Task: Use the formula "DMIN" in spreadsheet "Project portfolio".
Action: Mouse pressed left at (578, 322)
Screenshot: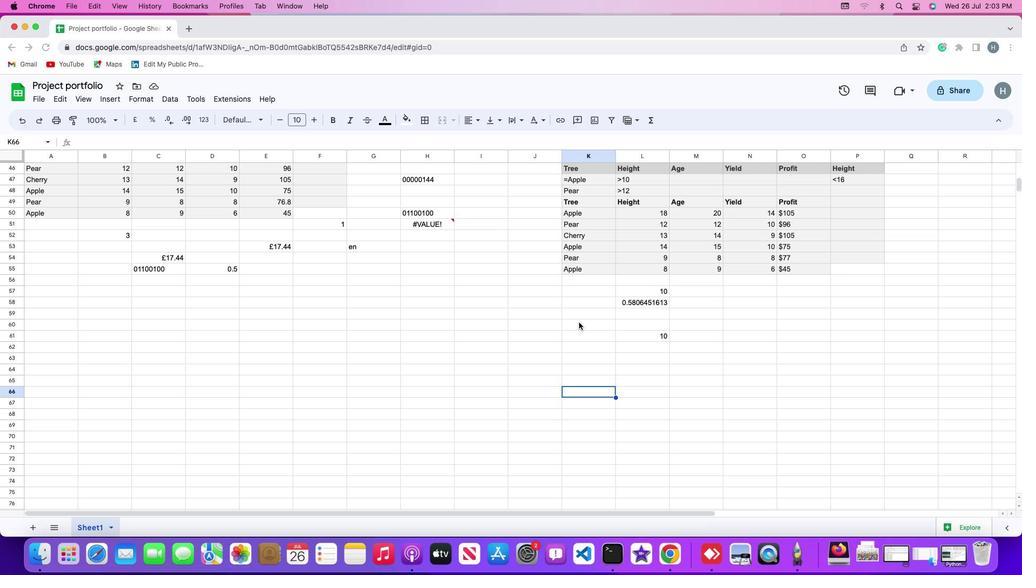 
Action: Mouse moved to (577, 325)
Screenshot: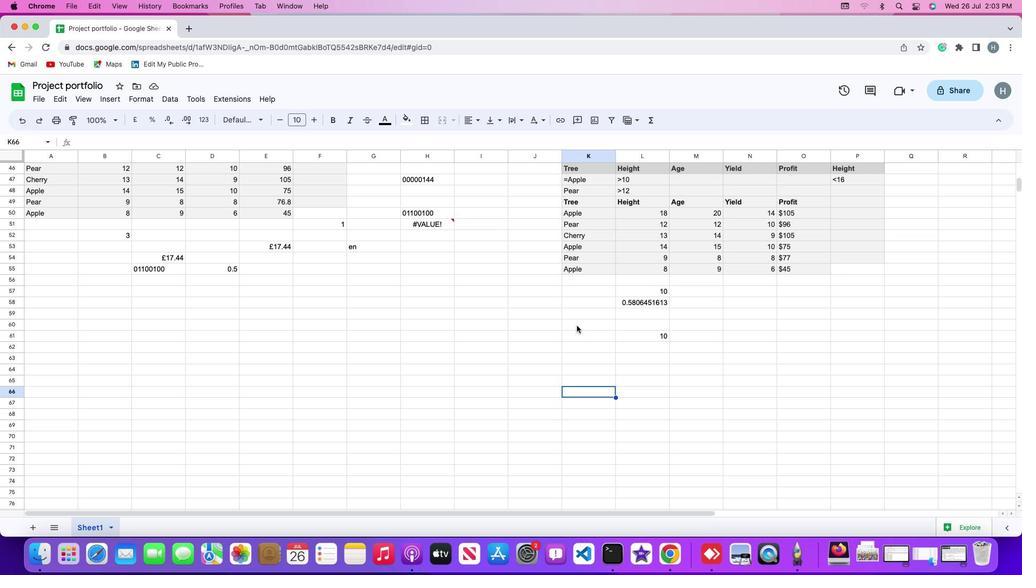 
Action: Mouse pressed left at (577, 325)
Screenshot: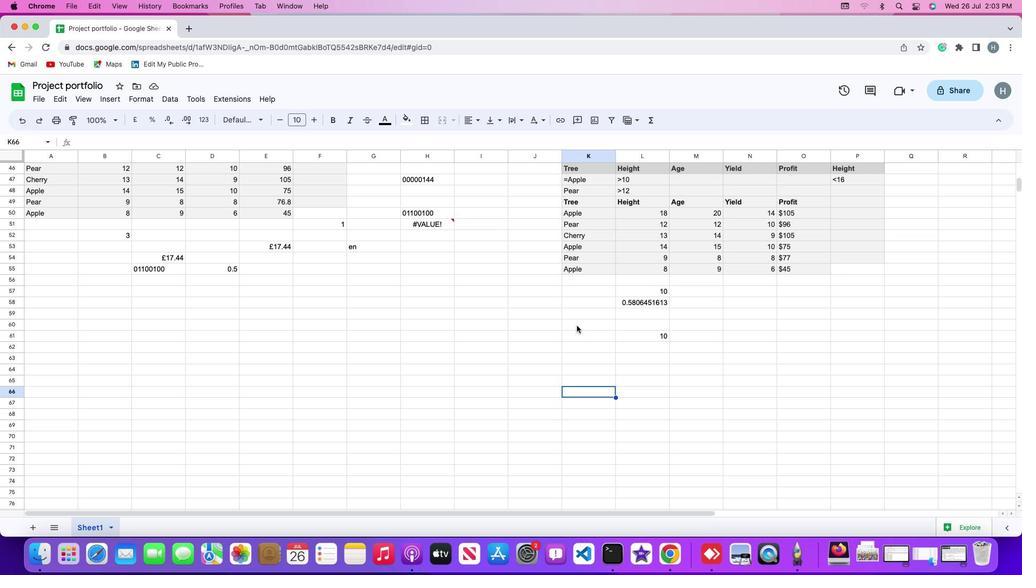 
Action: Mouse moved to (104, 100)
Screenshot: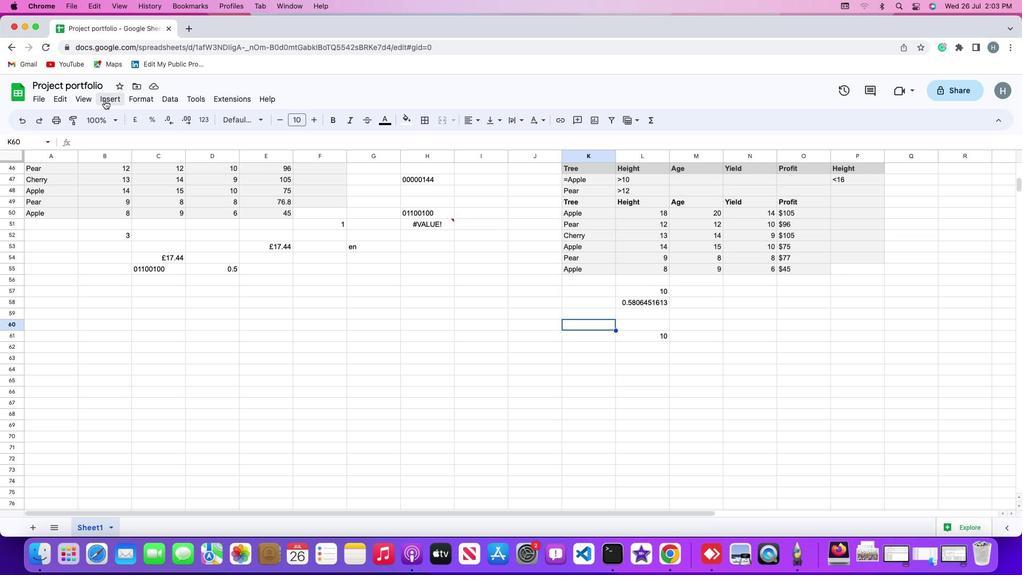 
Action: Mouse pressed left at (104, 100)
Screenshot: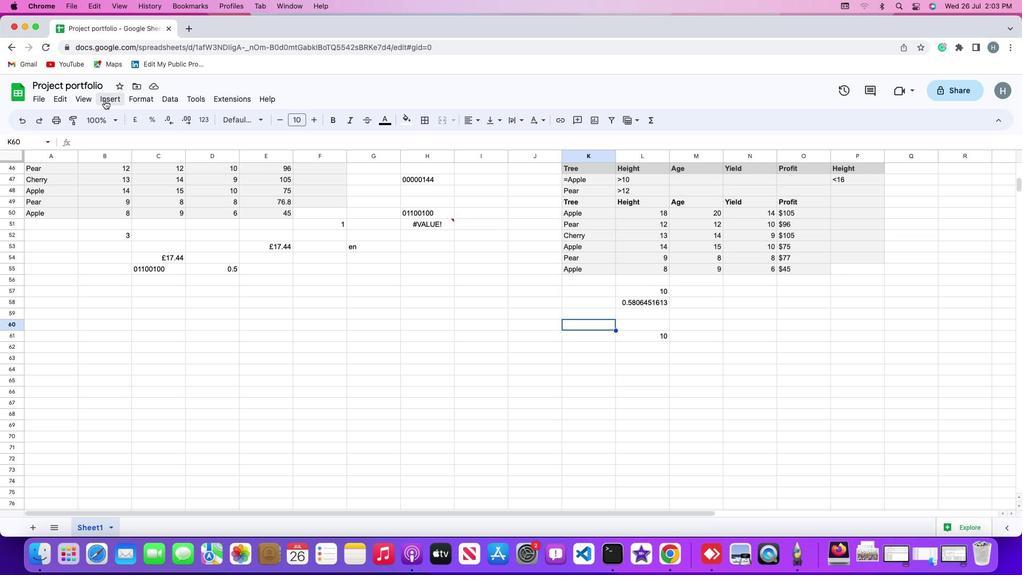 
Action: Mouse moved to (110, 270)
Screenshot: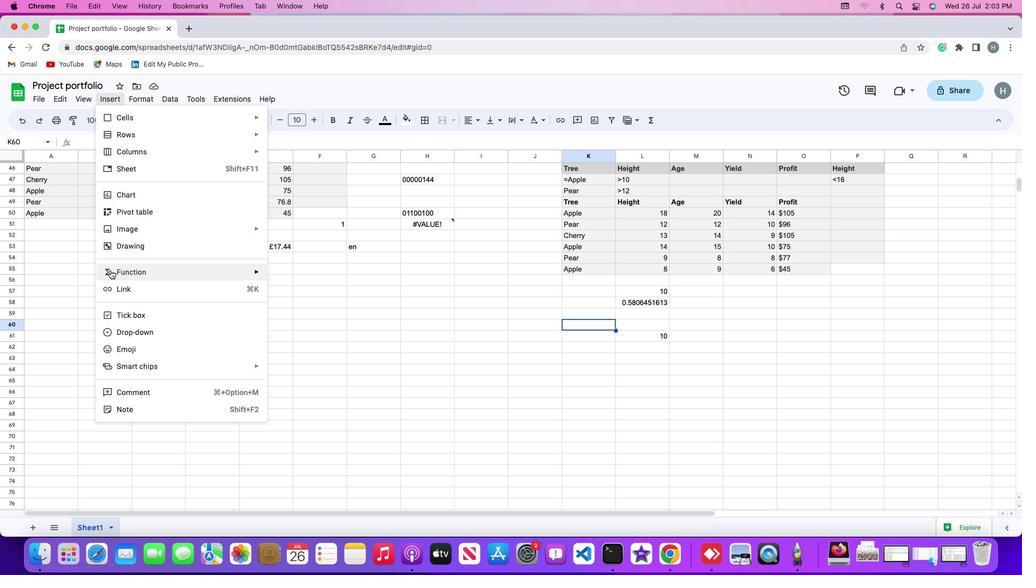 
Action: Mouse pressed left at (110, 270)
Screenshot: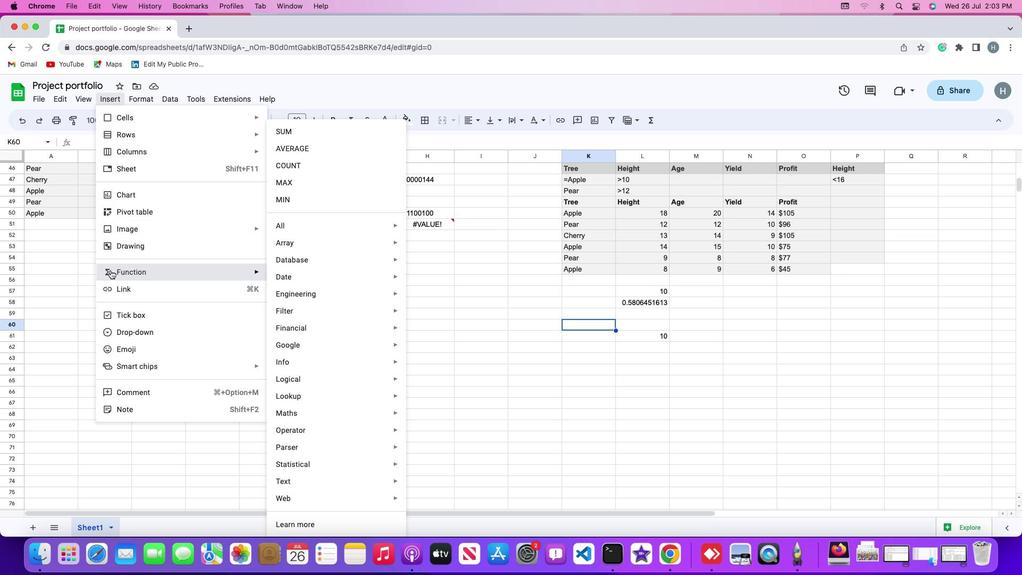 
Action: Mouse moved to (324, 228)
Screenshot: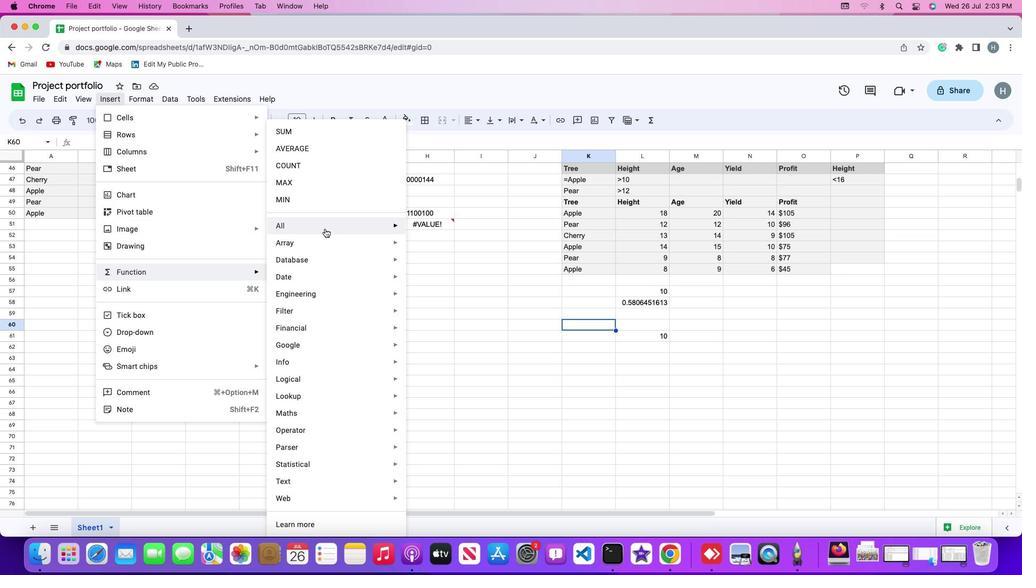 
Action: Mouse pressed left at (324, 228)
Screenshot: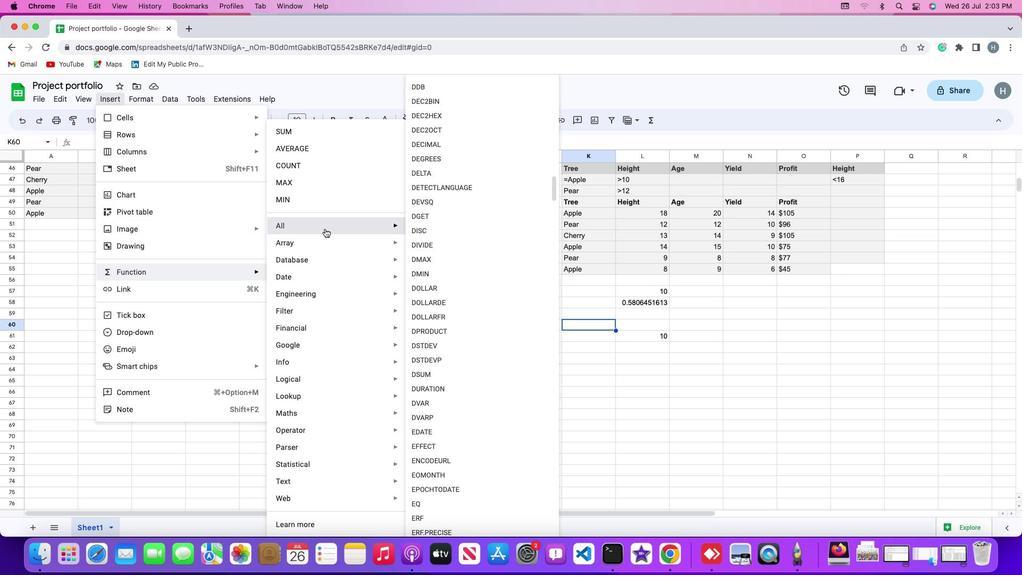 
Action: Mouse moved to (444, 274)
Screenshot: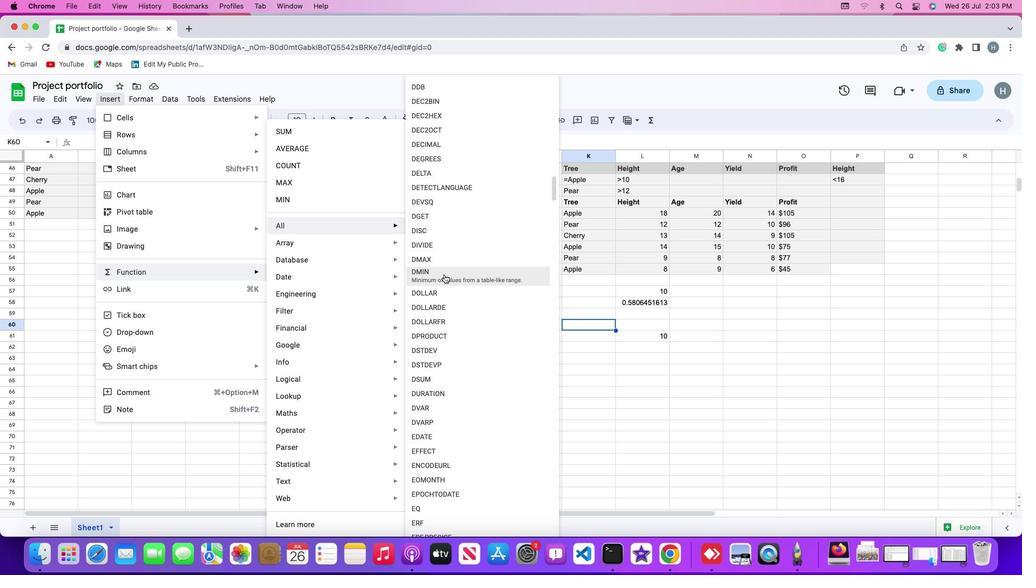 
Action: Mouse pressed left at (444, 274)
Screenshot: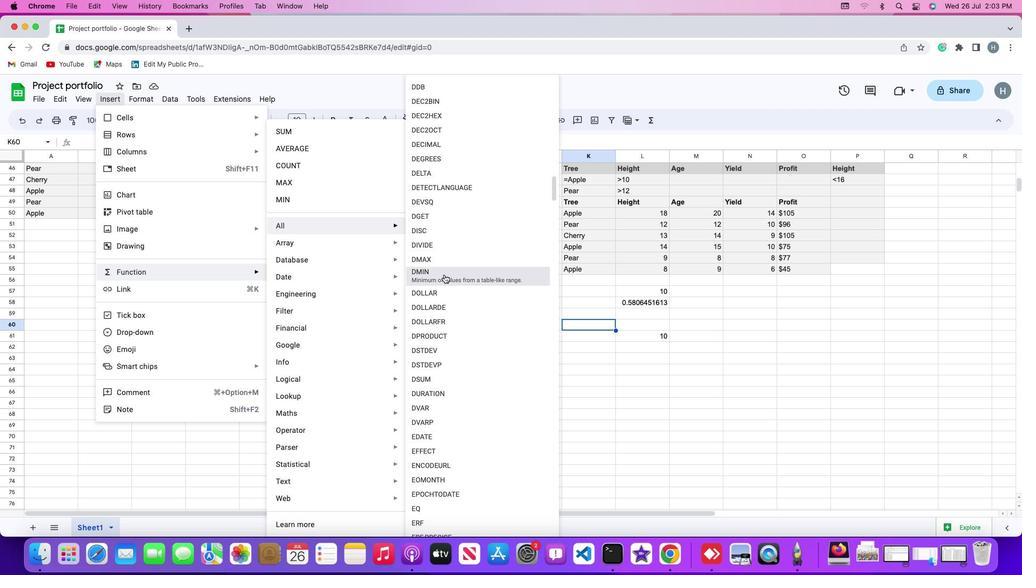 
Action: Mouse moved to (566, 201)
Screenshot: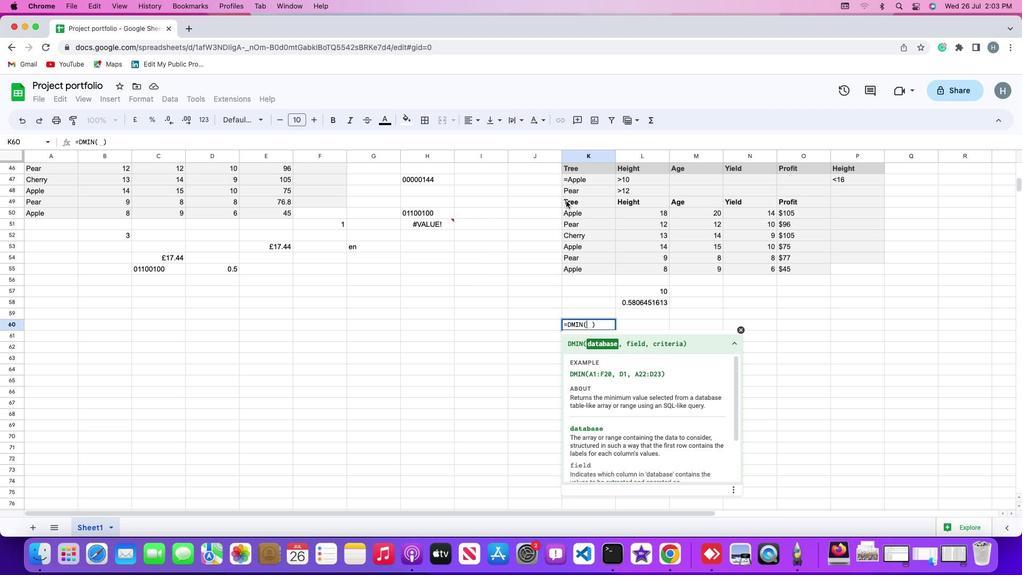 
Action: Mouse pressed left at (566, 201)
Screenshot: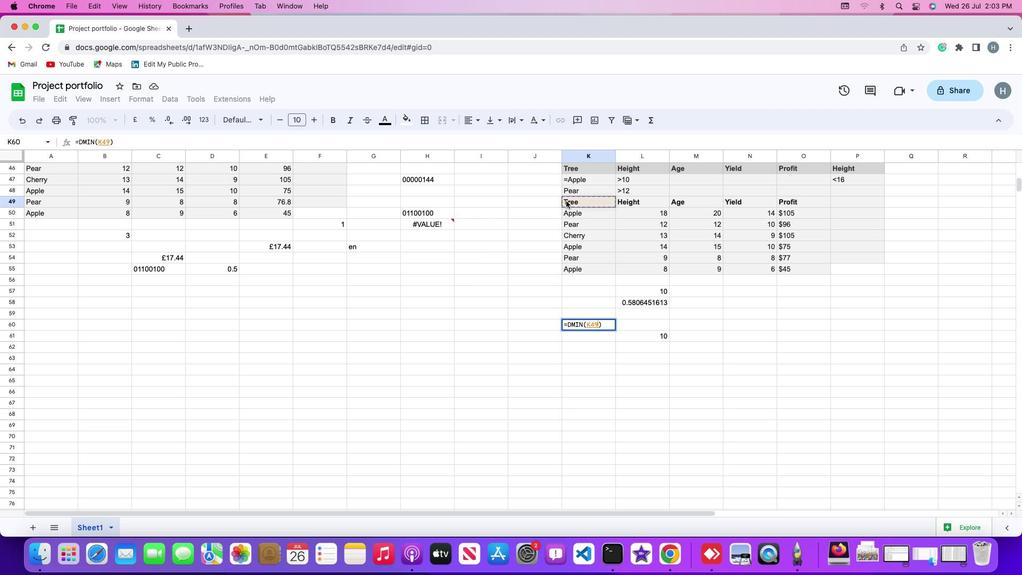 
Action: Mouse moved to (788, 265)
Screenshot: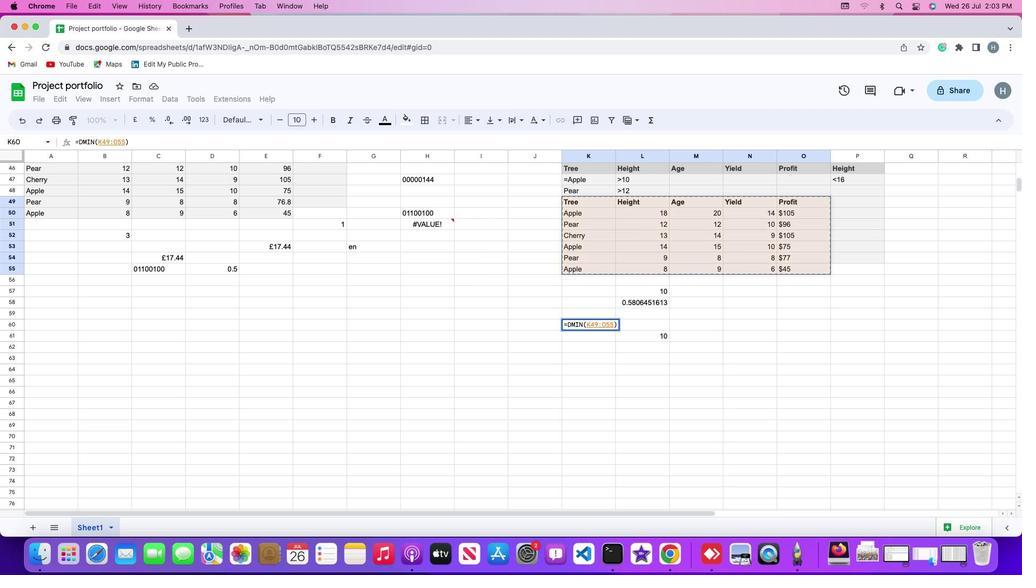 
Action: Key pressed ','Key.shift_r
Screenshot: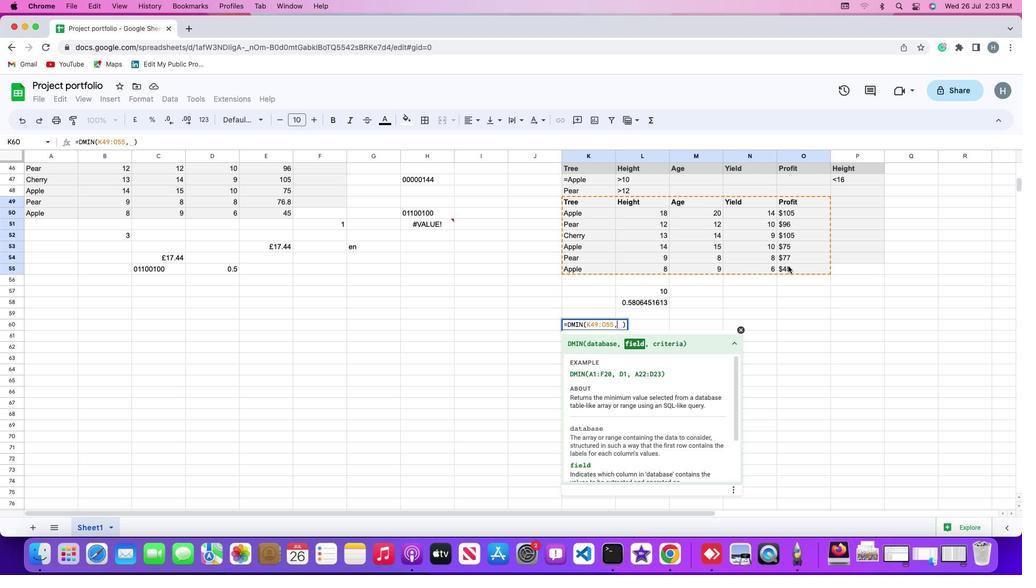 
Action: Mouse moved to (788, 265)
Screenshot: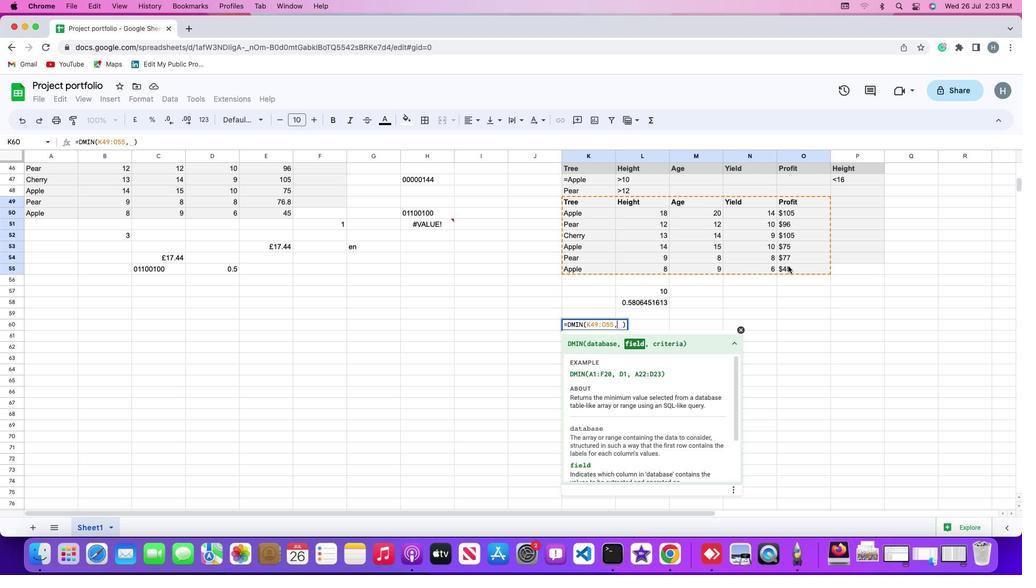 
Action: Key pressed '"'
Screenshot: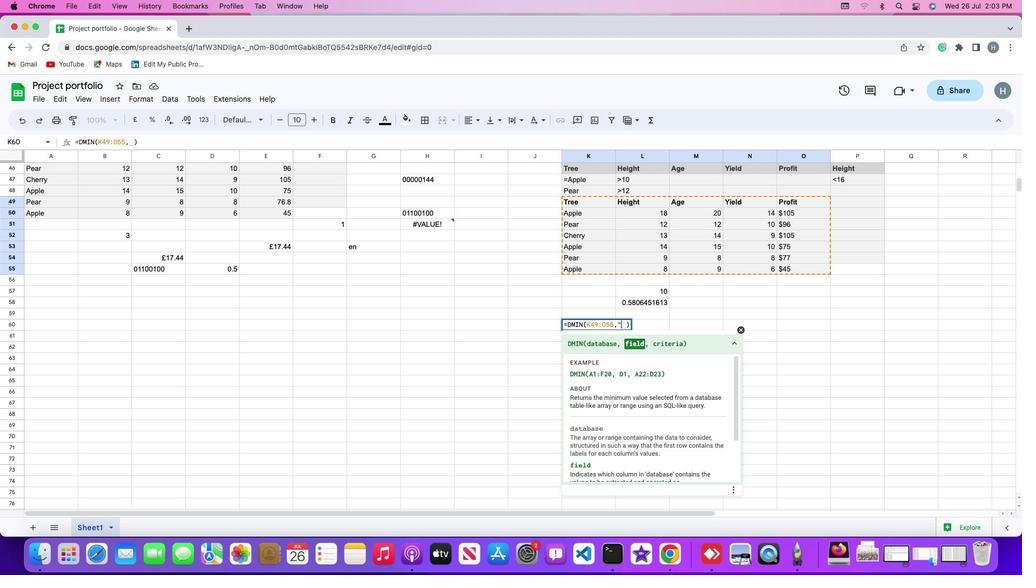 
Action: Mouse moved to (788, 266)
Screenshot: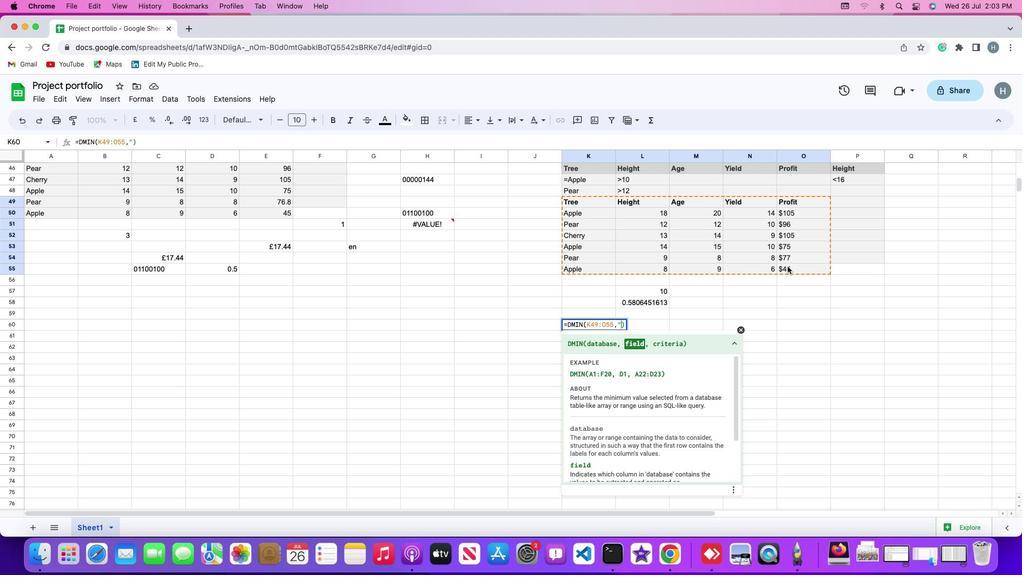 
Action: Key pressed 'y'
Screenshot: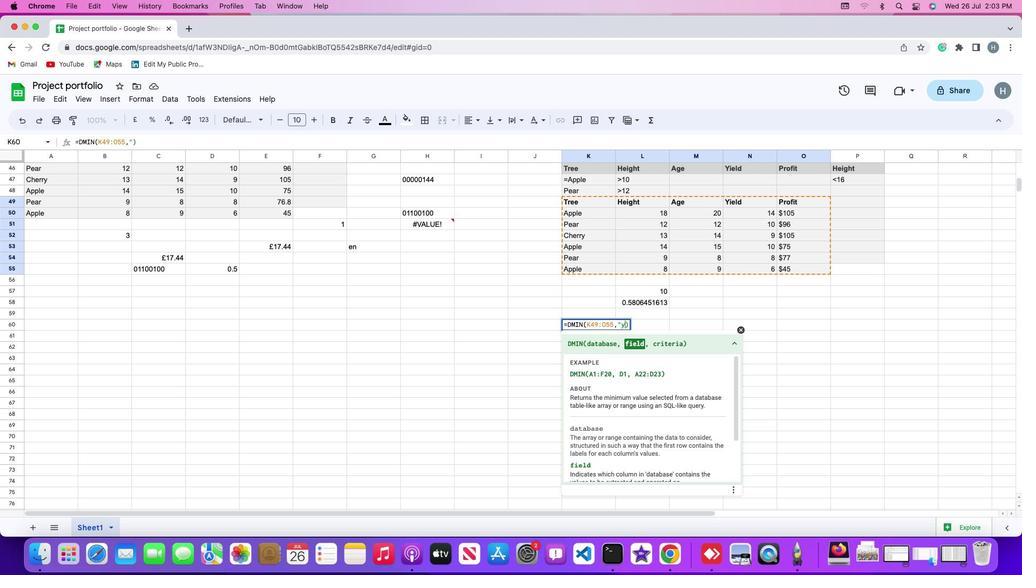 
Action: Mouse moved to (787, 266)
Screenshot: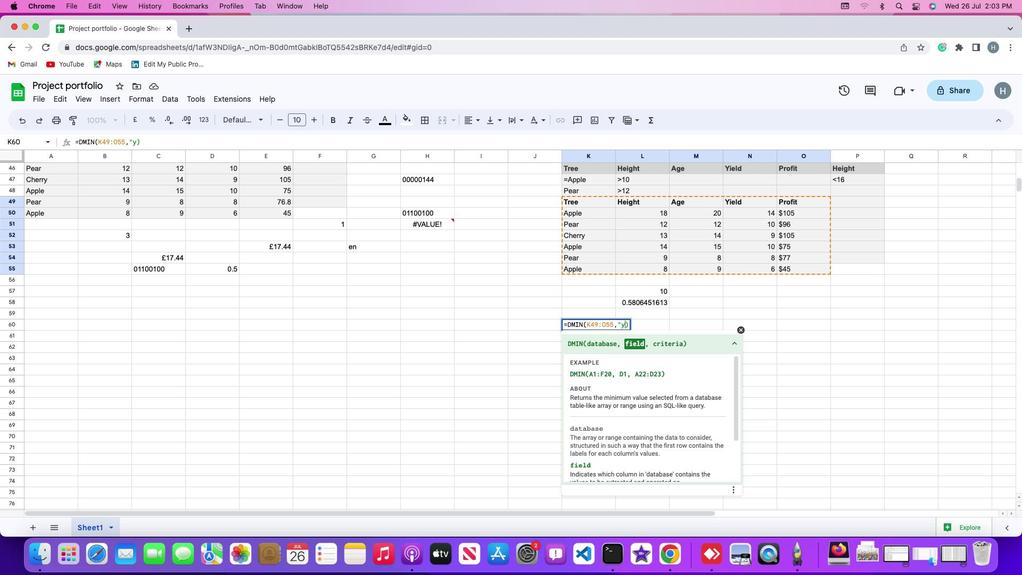 
Action: Key pressed 'i''e''l'
Screenshot: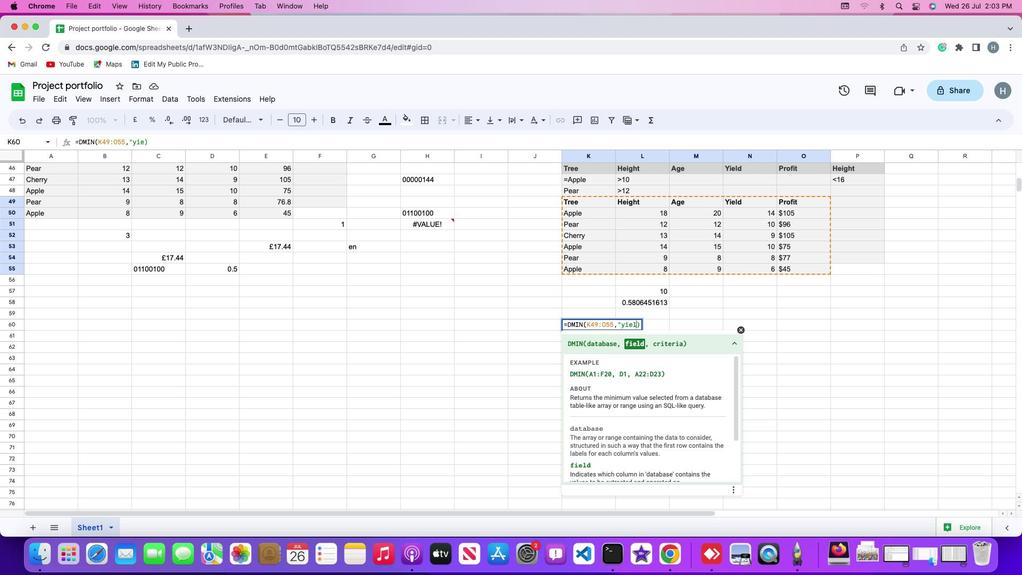 
Action: Mouse moved to (787, 266)
Screenshot: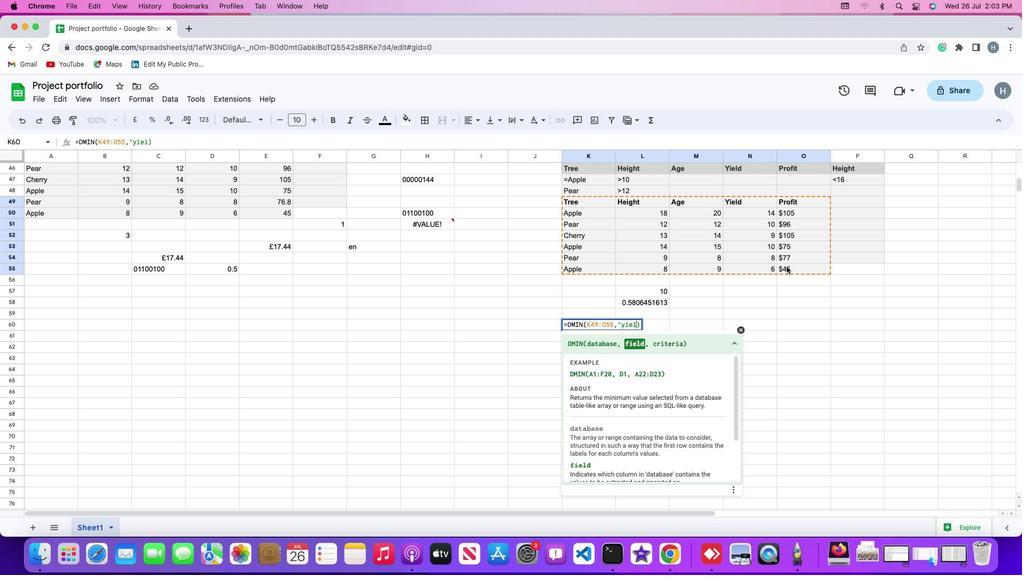 
Action: Key pressed Key.shift_r'"'
Screenshot: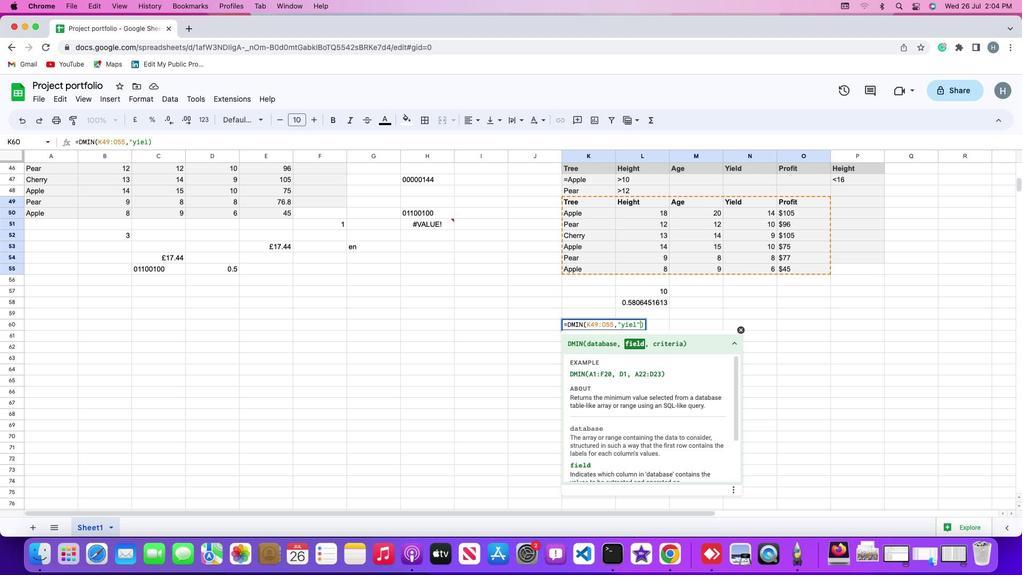 
Action: Mouse moved to (756, 270)
Screenshot: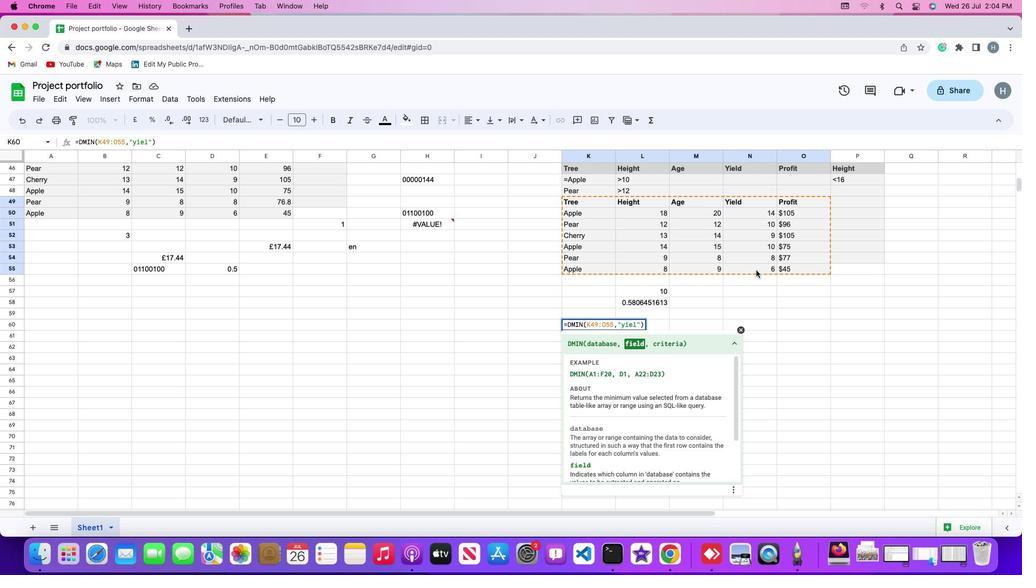 
Action: Key pressed Key.left'd'Key.right','
Screenshot: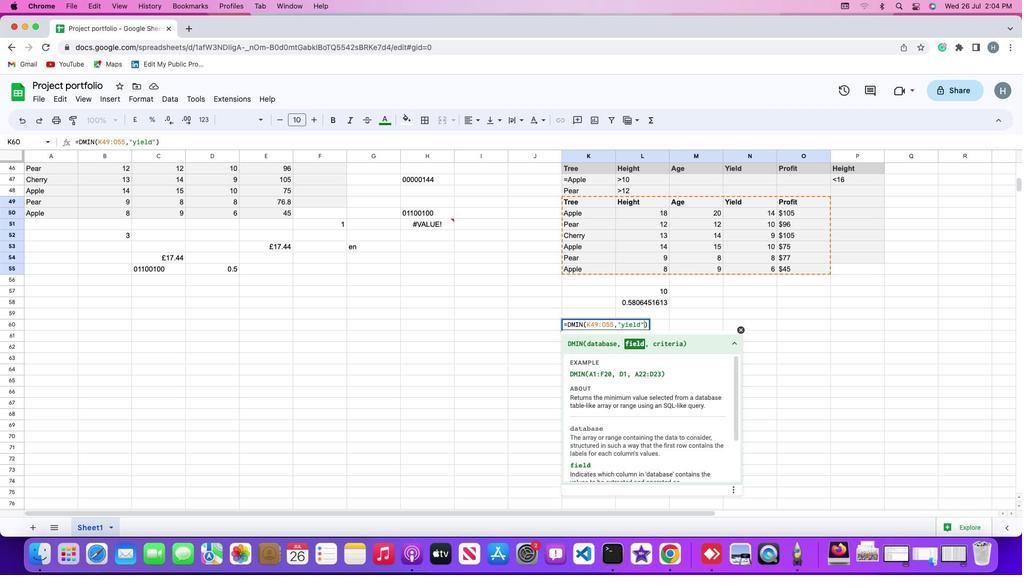 
Action: Mouse moved to (576, 167)
Screenshot: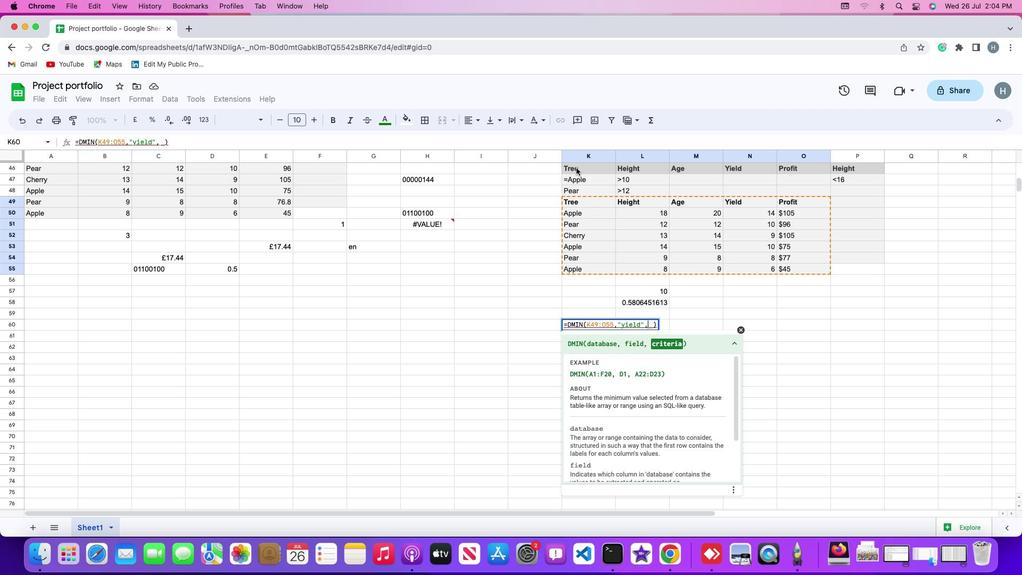 
Action: Mouse pressed left at (576, 167)
Screenshot: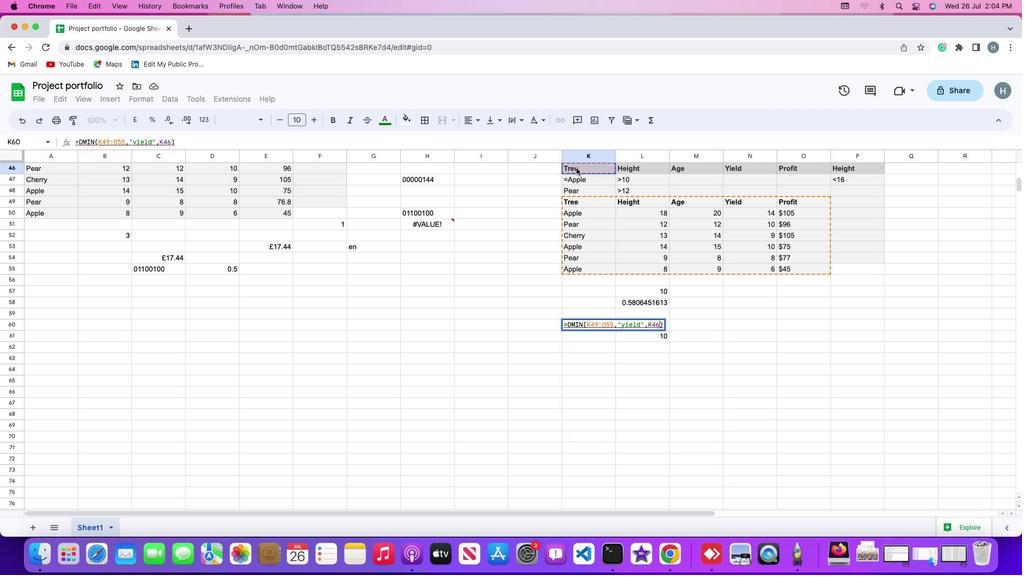 
Action: Mouse moved to (855, 191)
Screenshot: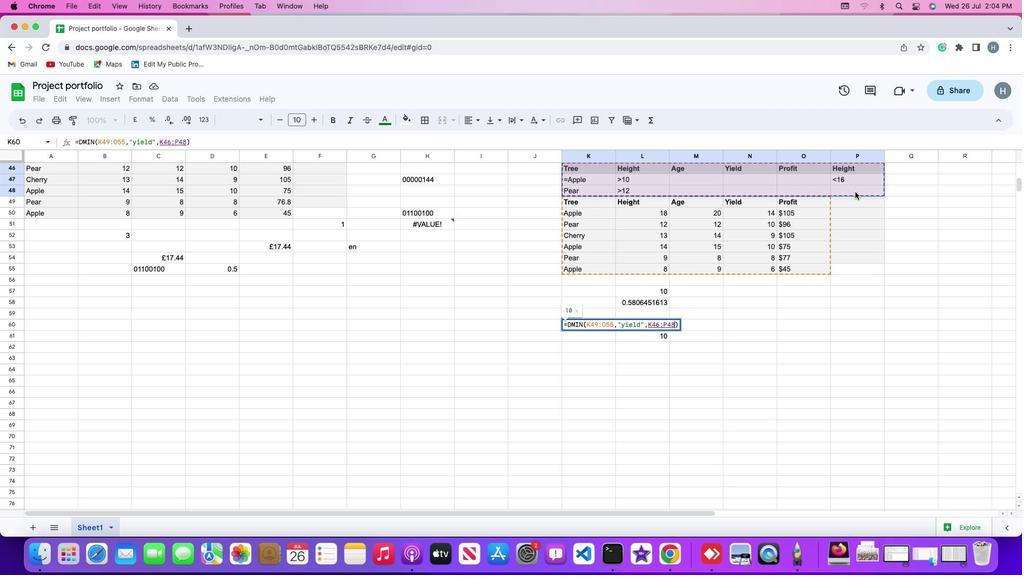 
Action: Key pressed Key.enter
Screenshot: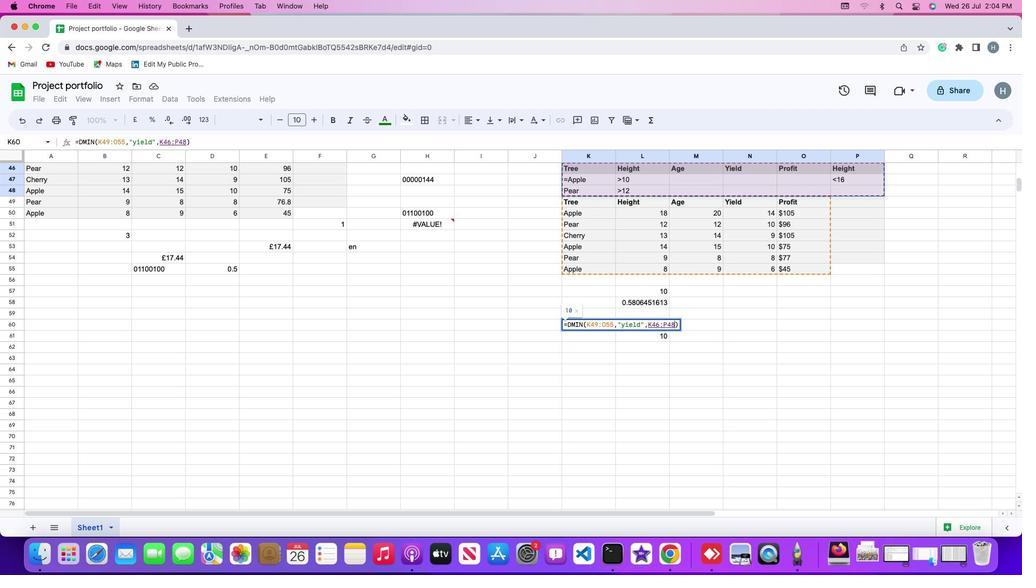 
Action: Mouse moved to (852, 193)
Screenshot: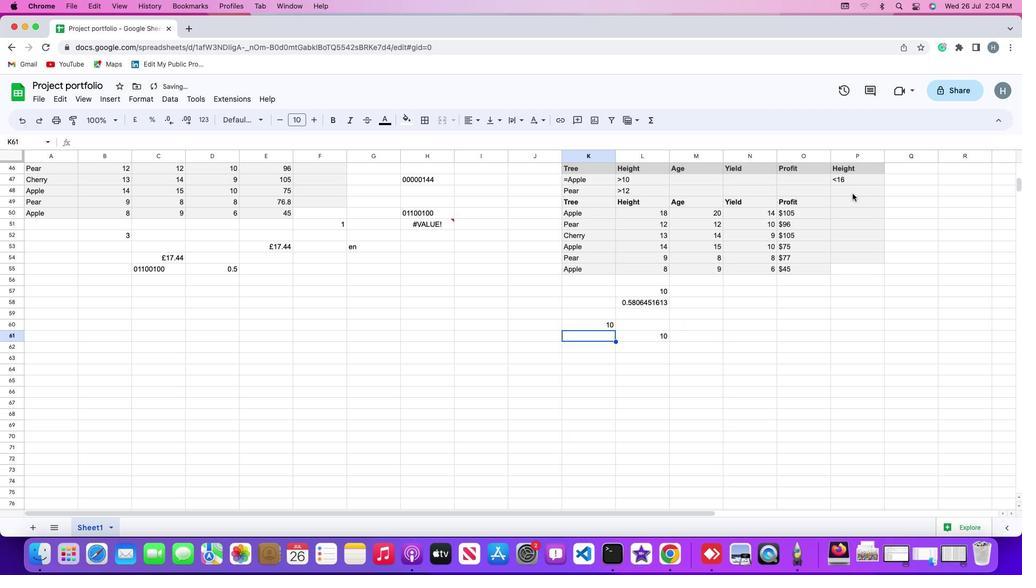 
